 Task: Look for products in the category "Chocolate & Candy" from the brand "Theo Chocolate".
Action: Mouse moved to (23, 66)
Screenshot: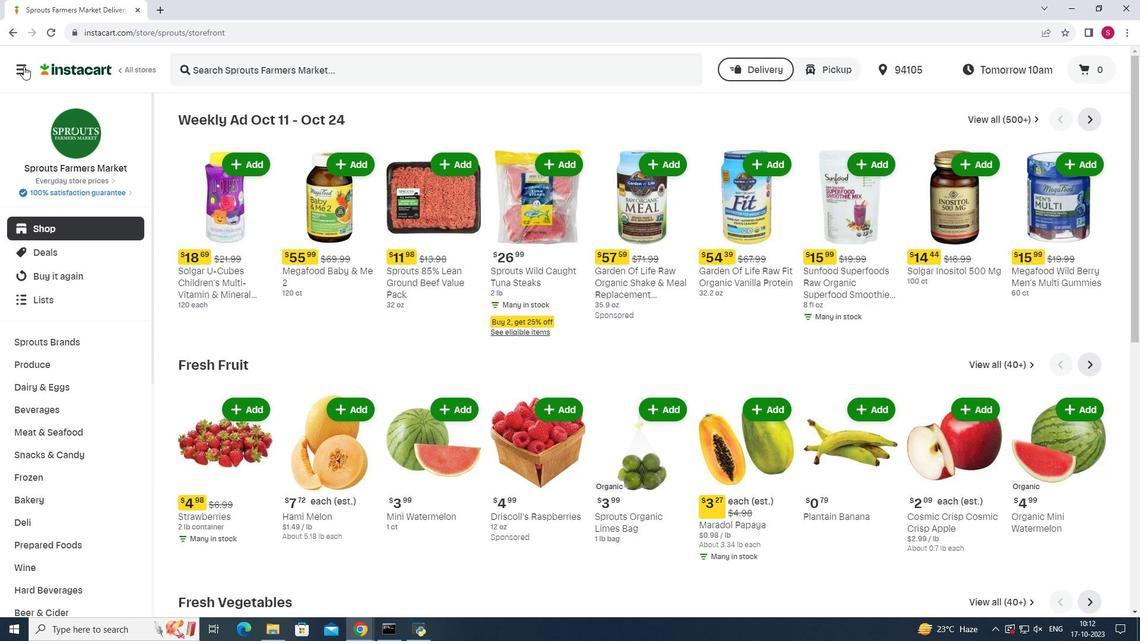 
Action: Mouse pressed left at (23, 66)
Screenshot: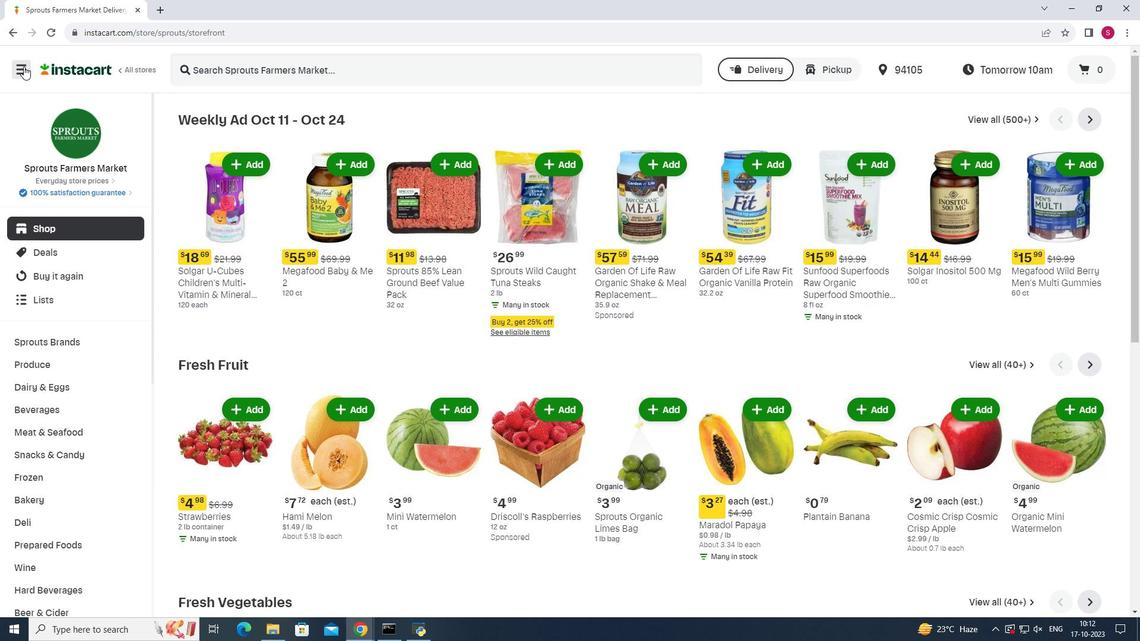 
Action: Mouse moved to (89, 307)
Screenshot: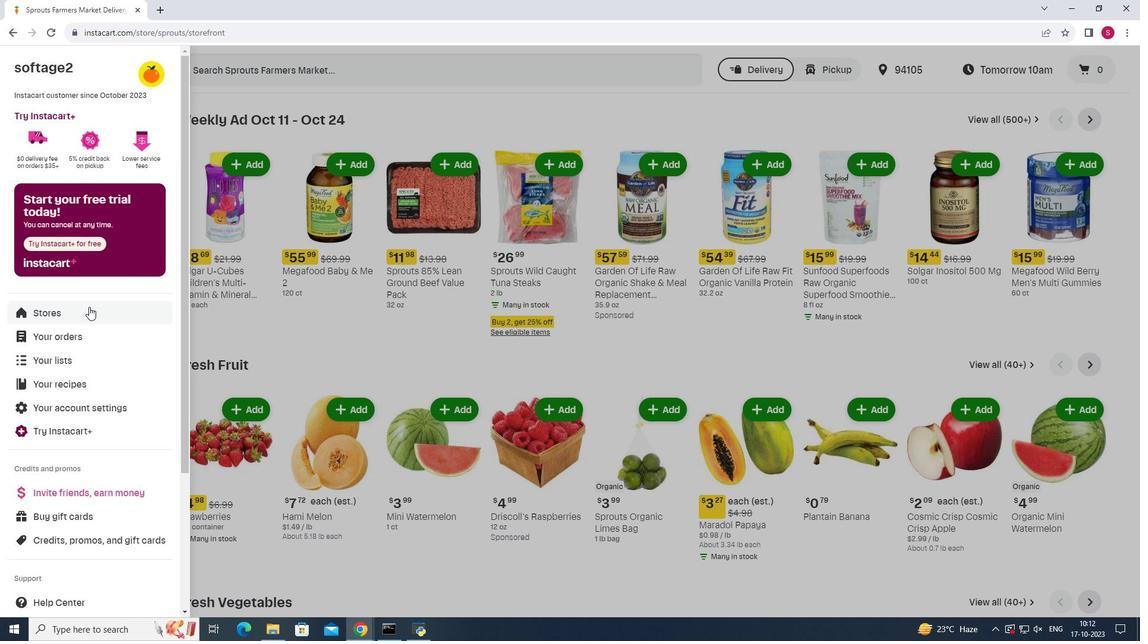 
Action: Mouse pressed left at (89, 307)
Screenshot: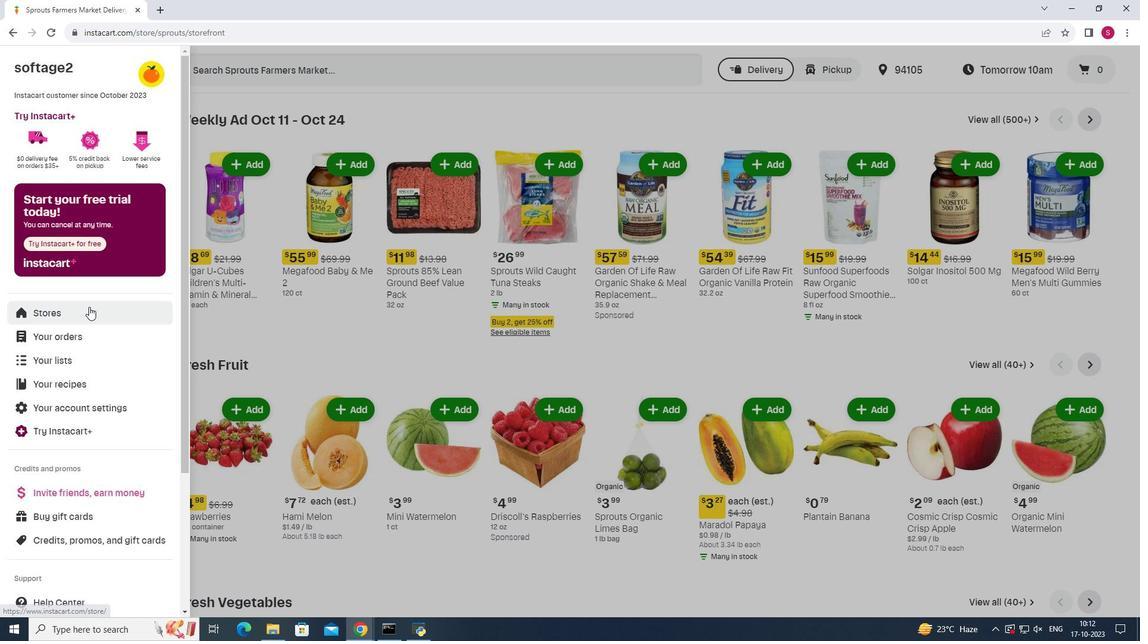 
Action: Mouse moved to (273, 98)
Screenshot: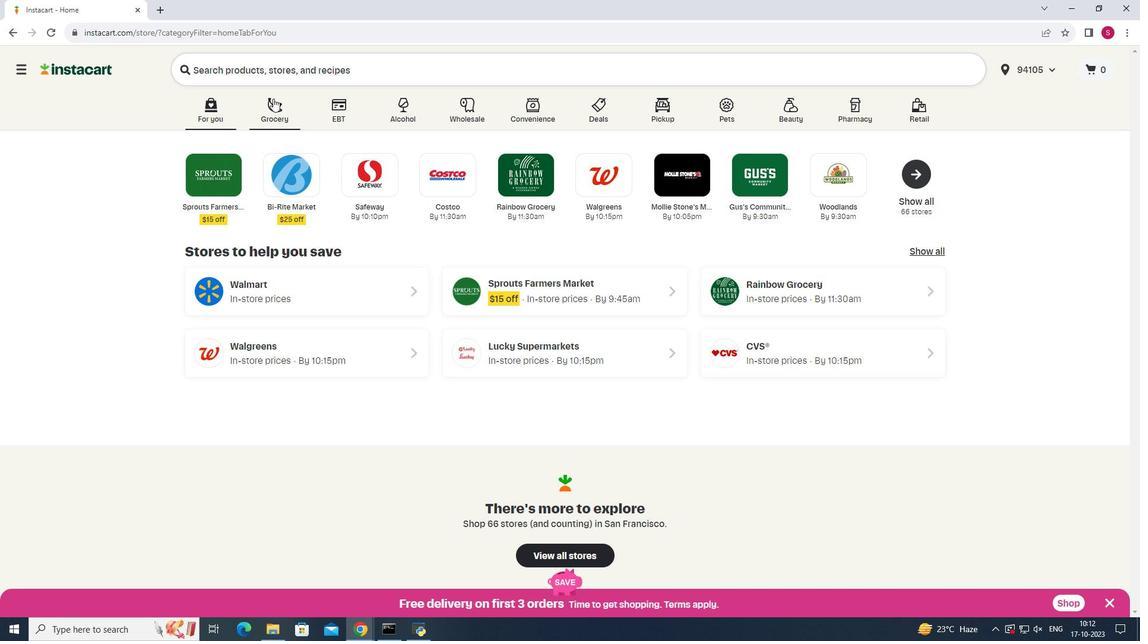 
Action: Mouse pressed left at (273, 98)
Screenshot: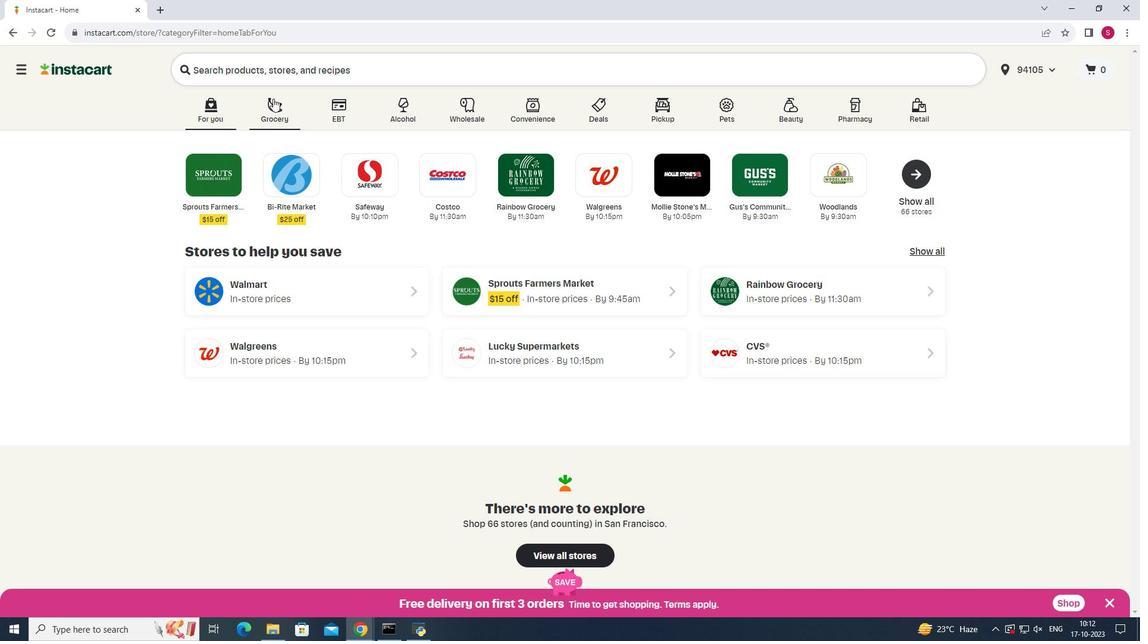 
Action: Mouse moved to (815, 161)
Screenshot: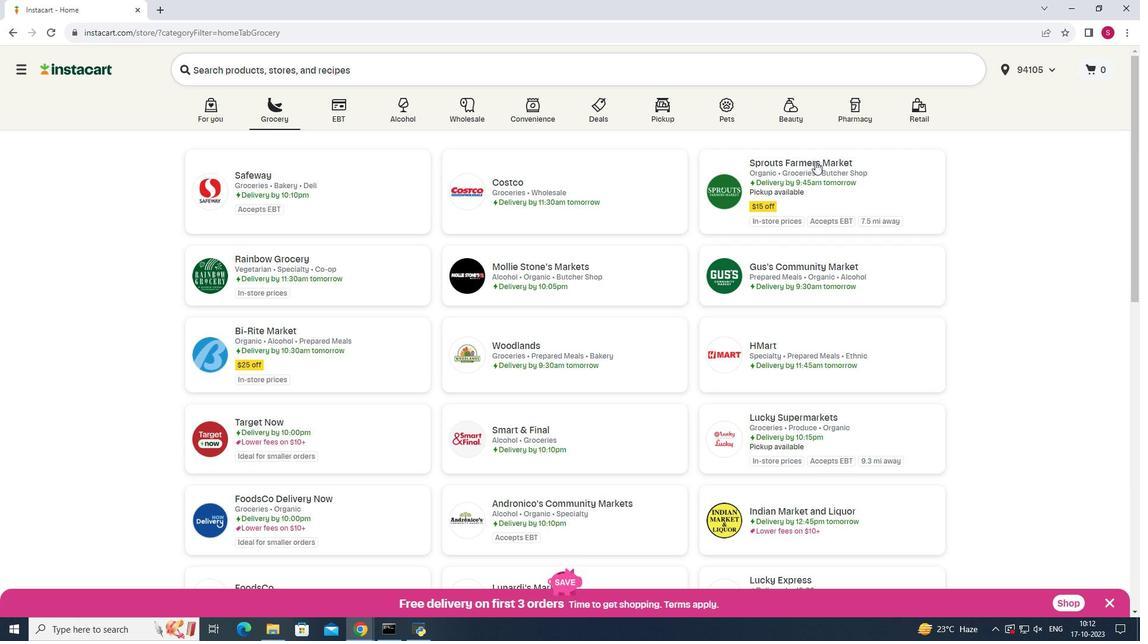 
Action: Mouse pressed left at (815, 161)
Screenshot: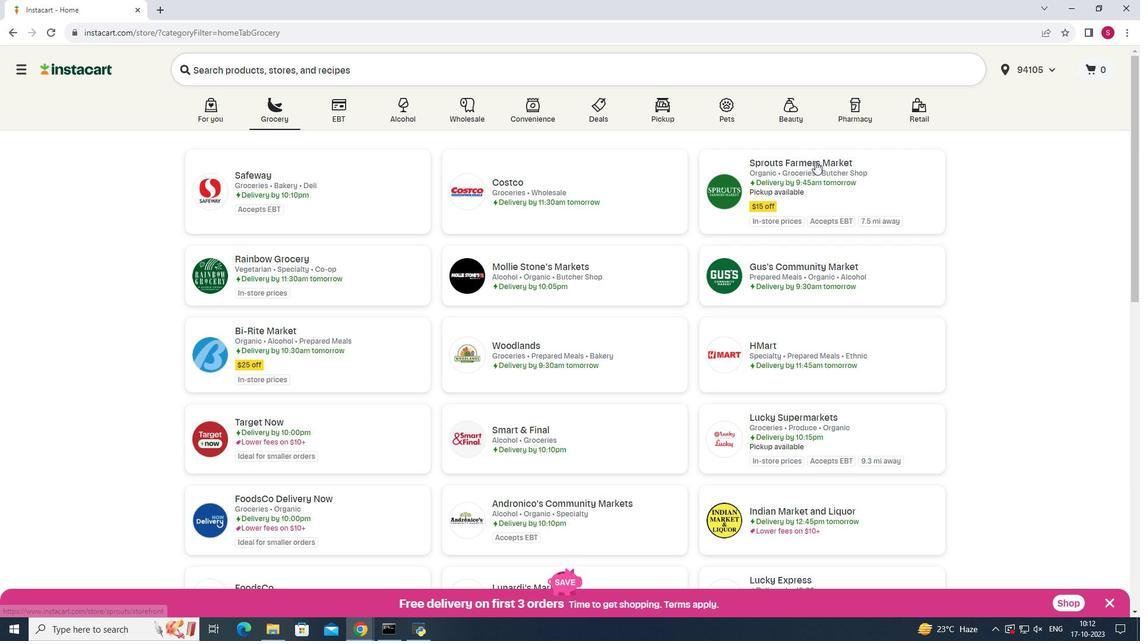 
Action: Mouse moved to (62, 448)
Screenshot: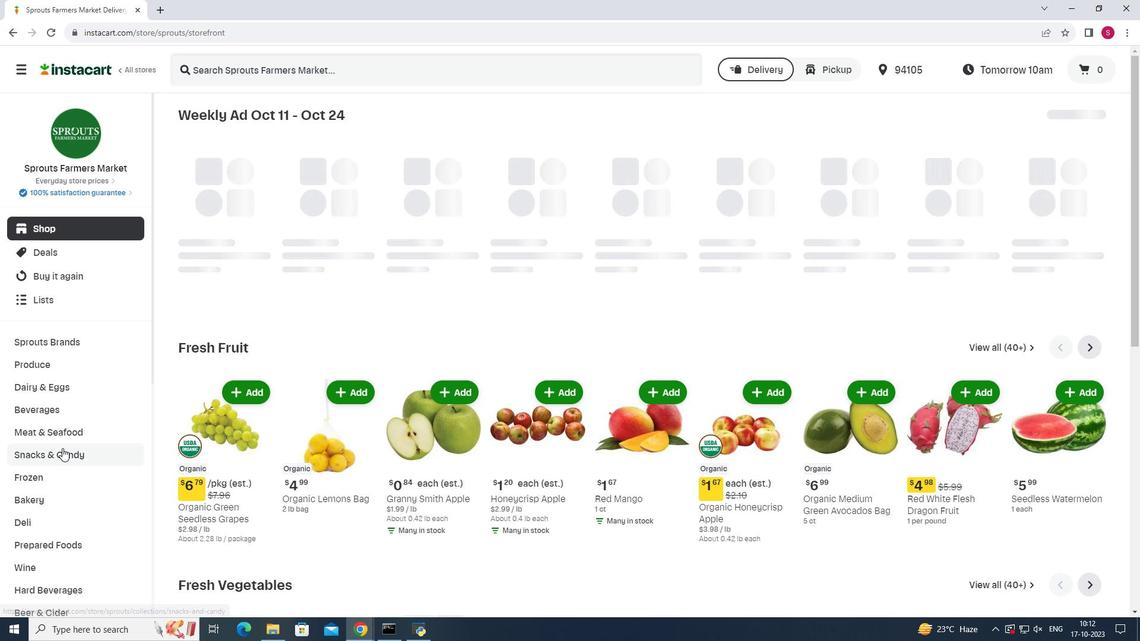 
Action: Mouse pressed left at (62, 448)
Screenshot: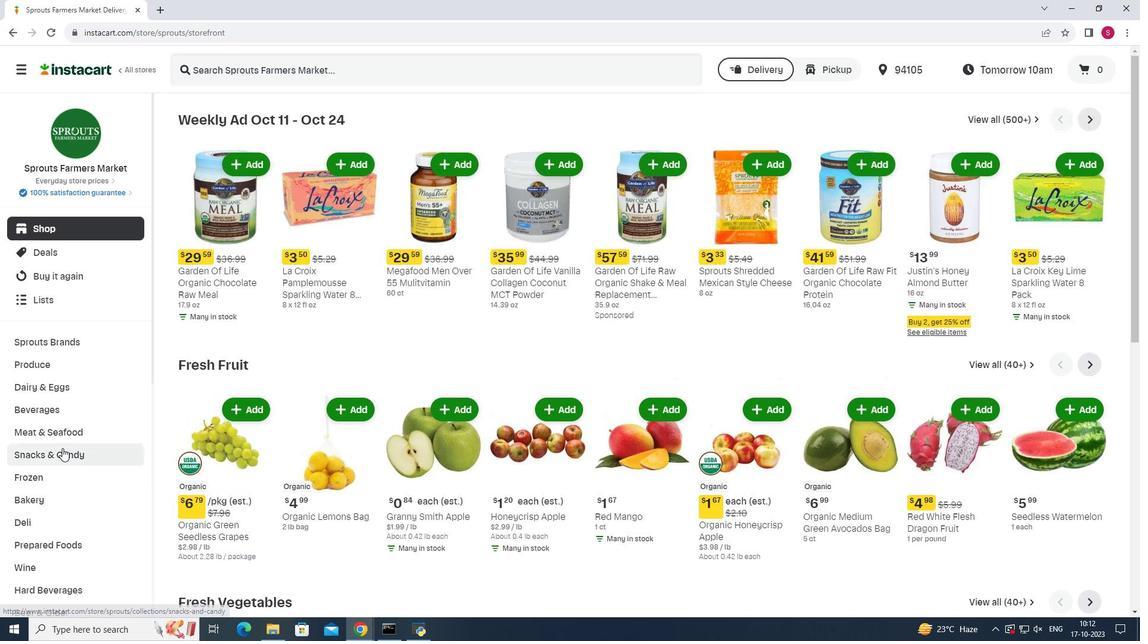 
Action: Mouse moved to (335, 144)
Screenshot: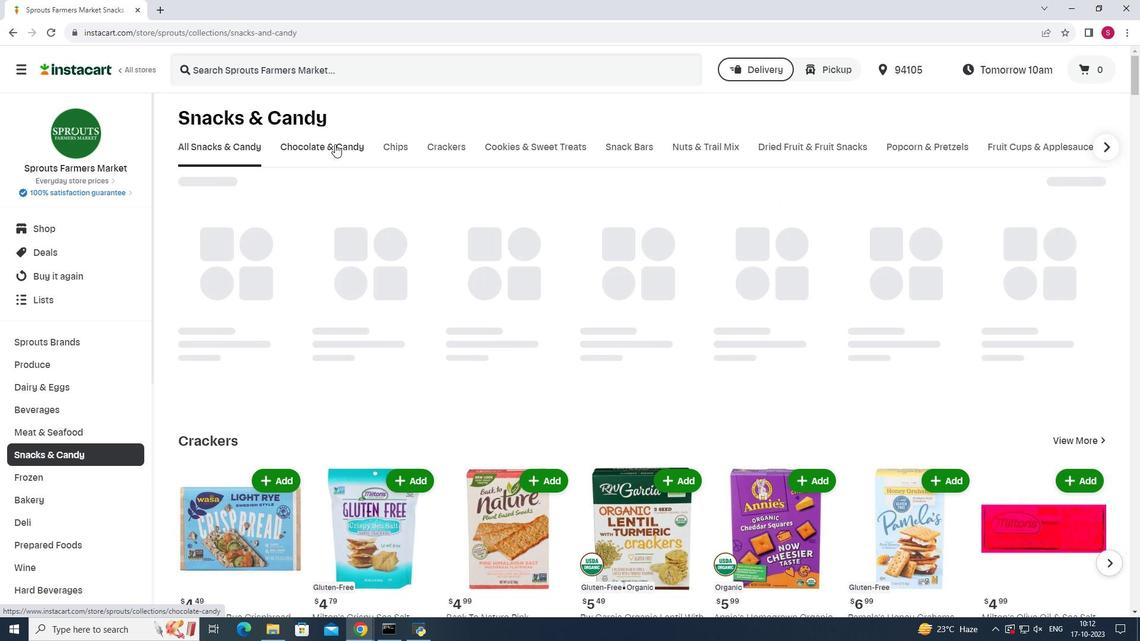 
Action: Mouse pressed left at (335, 144)
Screenshot: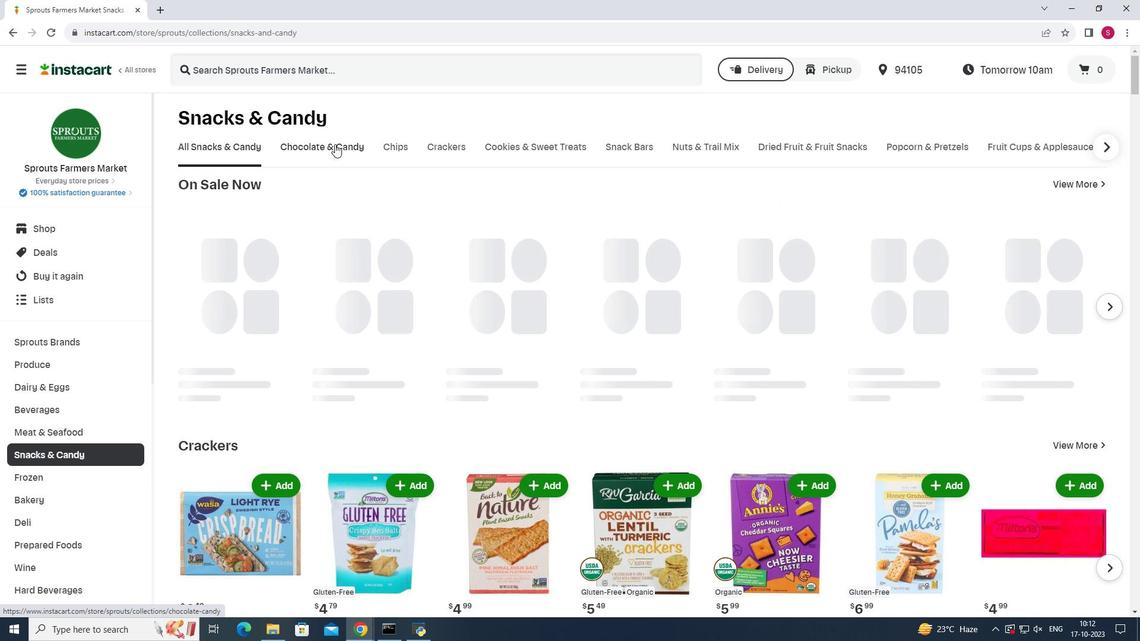 
Action: Mouse moved to (304, 196)
Screenshot: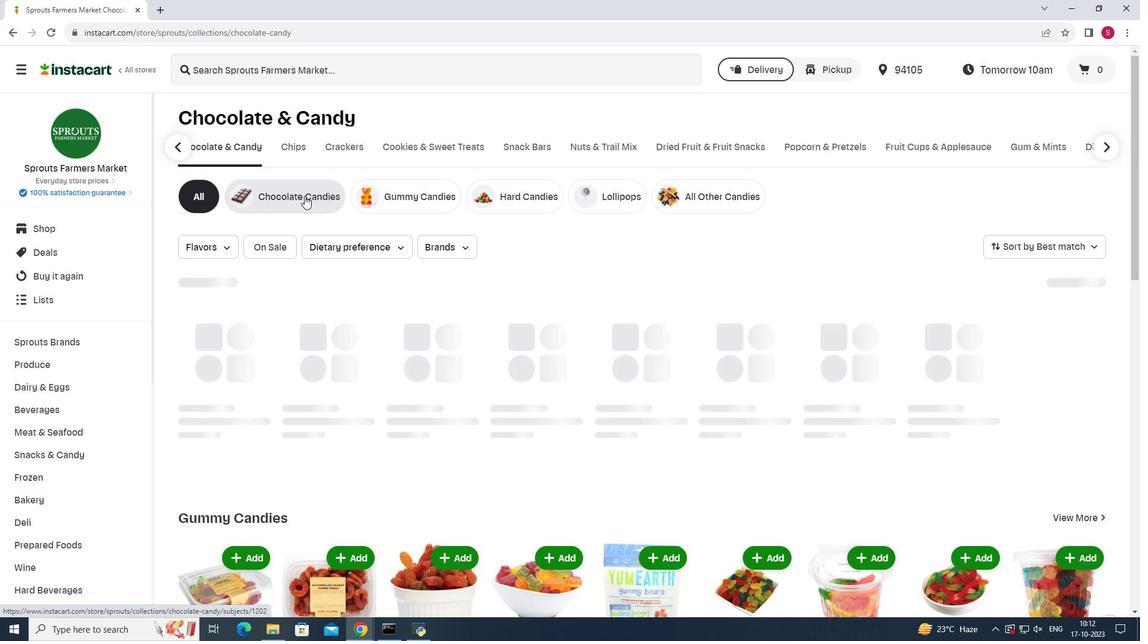 
Action: Mouse pressed left at (304, 196)
Screenshot: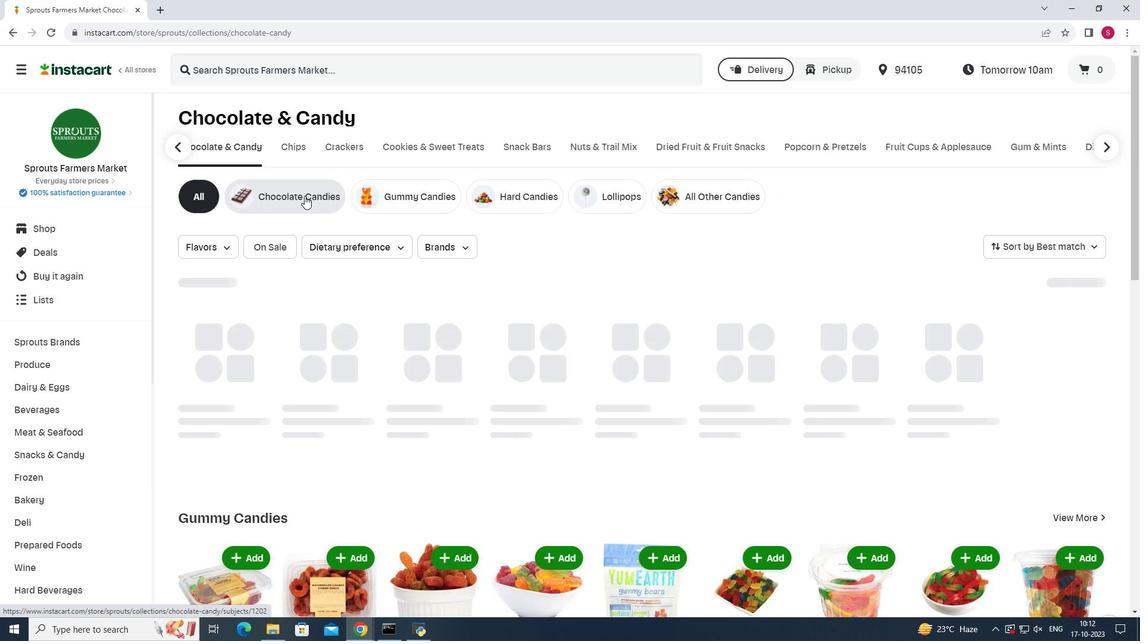 
Action: Mouse moved to (455, 247)
Screenshot: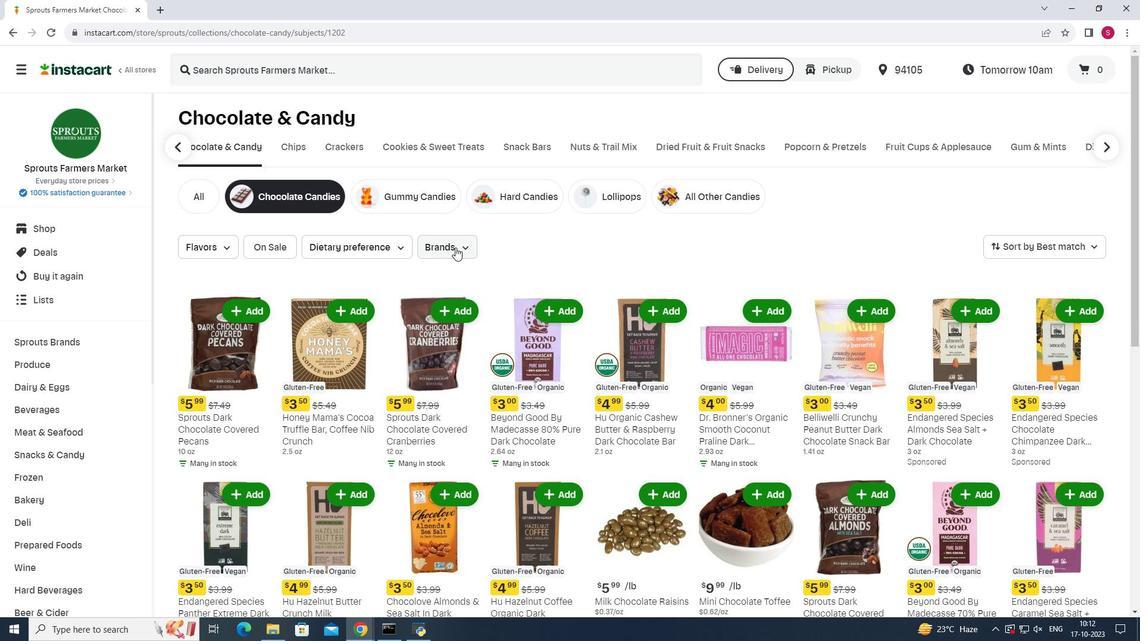 
Action: Mouse pressed left at (455, 247)
Screenshot: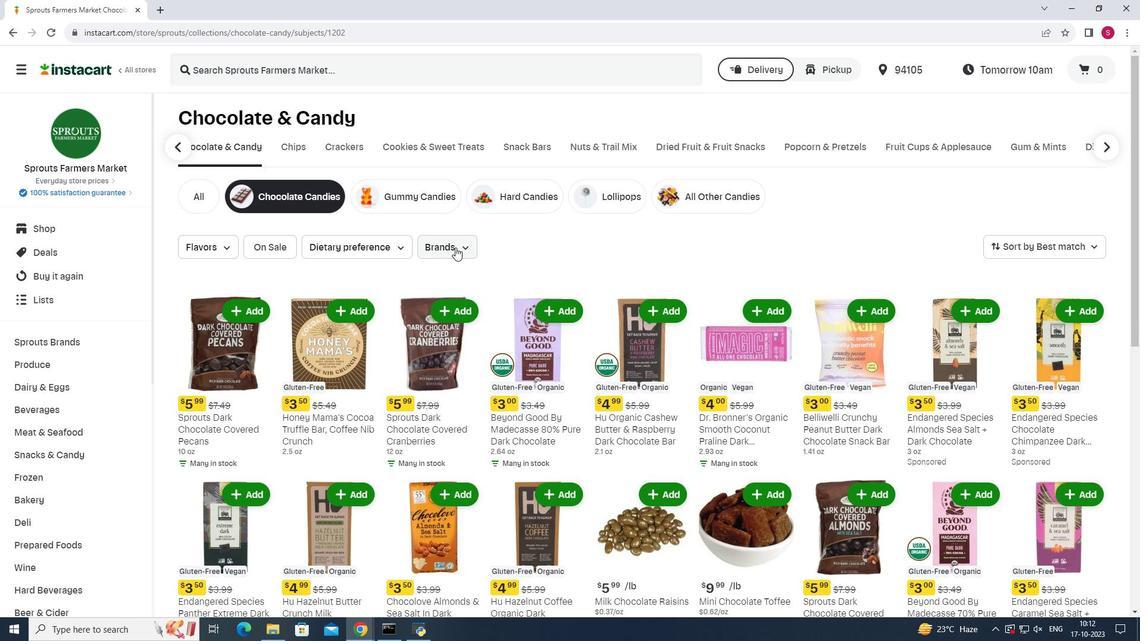 
Action: Mouse moved to (566, 332)
Screenshot: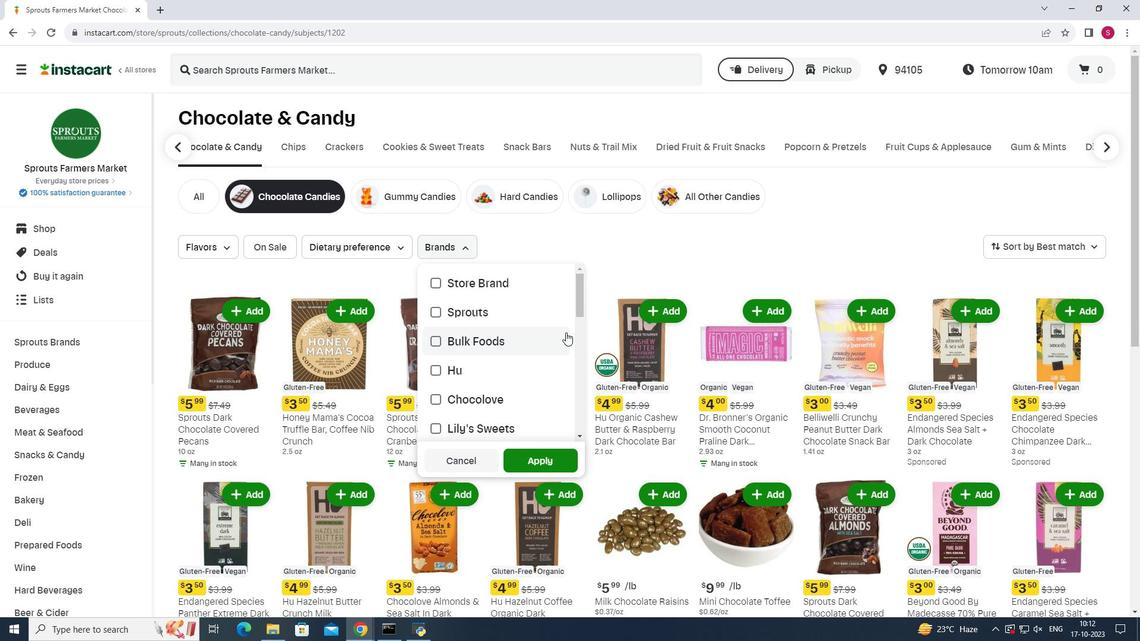 
Action: Mouse scrolled (566, 332) with delta (0, 0)
Screenshot: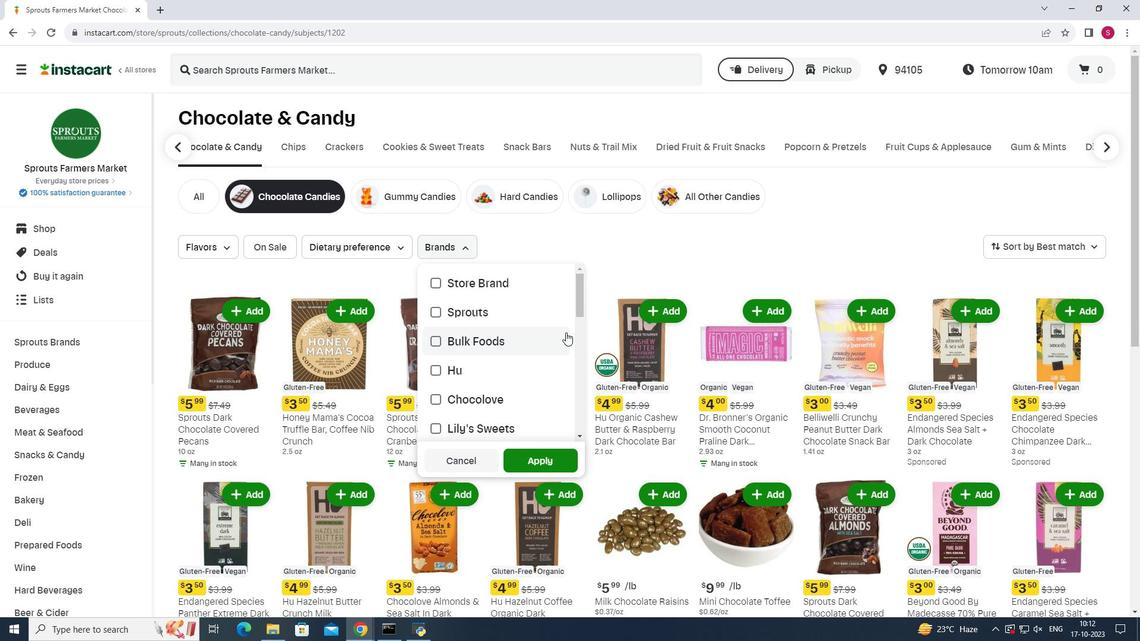 
Action: Mouse scrolled (566, 332) with delta (0, 0)
Screenshot: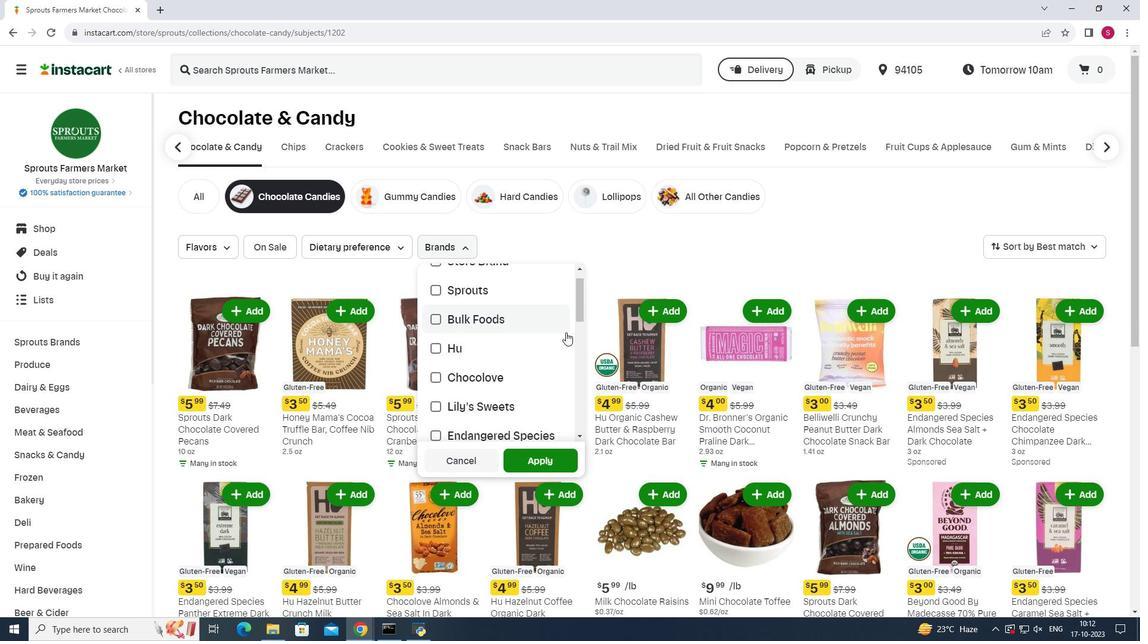 
Action: Mouse scrolled (566, 332) with delta (0, 0)
Screenshot: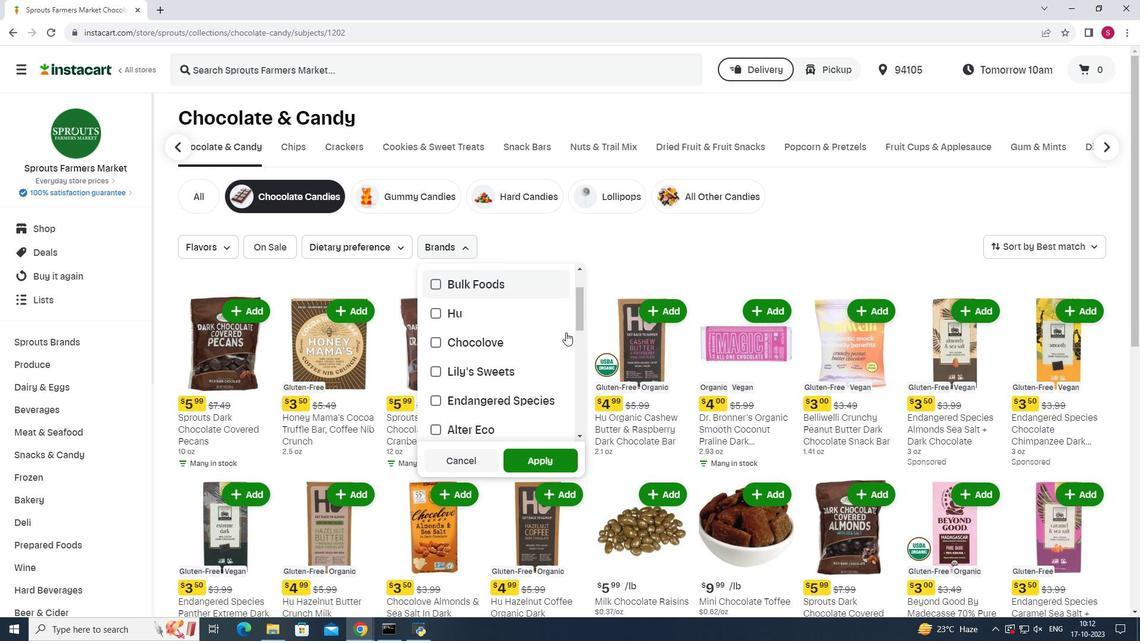 
Action: Mouse moved to (551, 401)
Screenshot: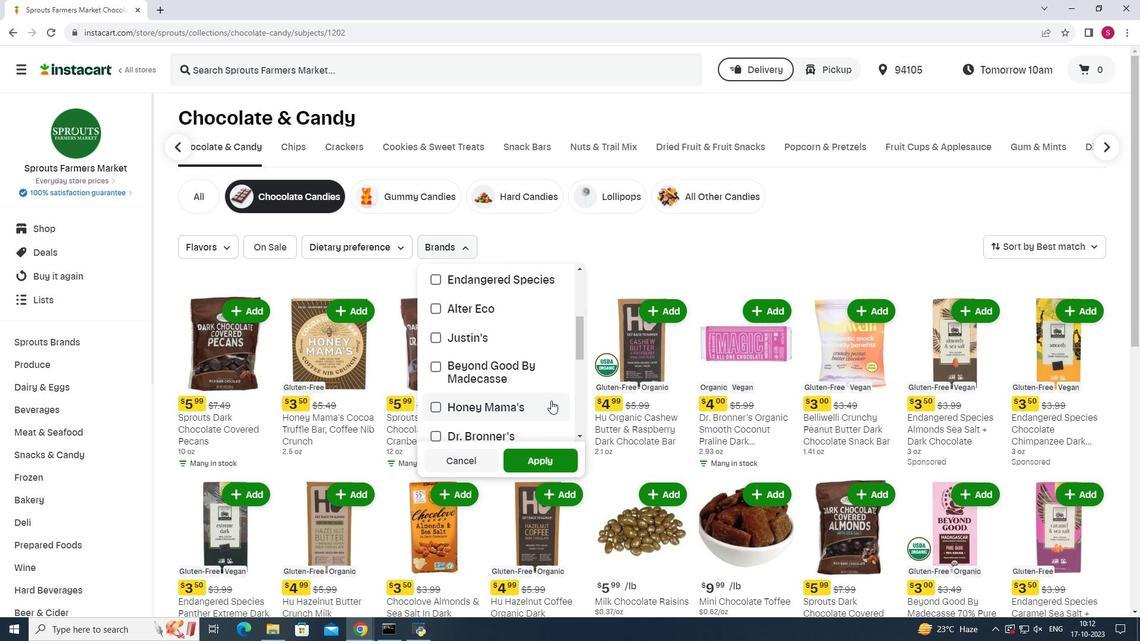 
Action: Mouse scrolled (551, 400) with delta (0, 0)
Screenshot: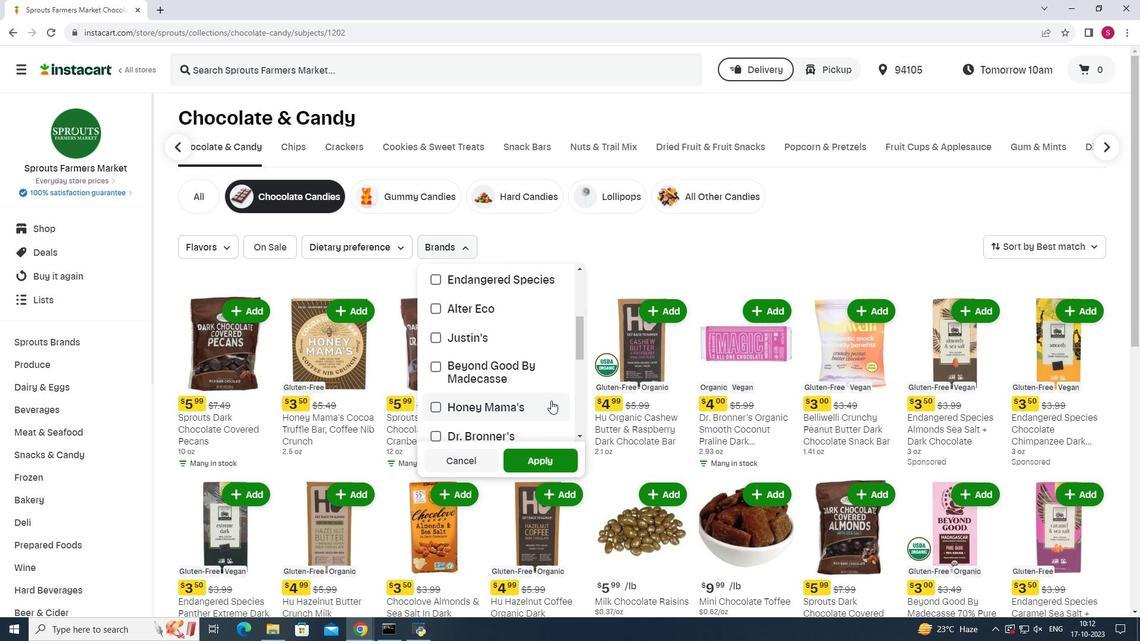 
Action: Mouse scrolled (551, 400) with delta (0, 0)
Screenshot: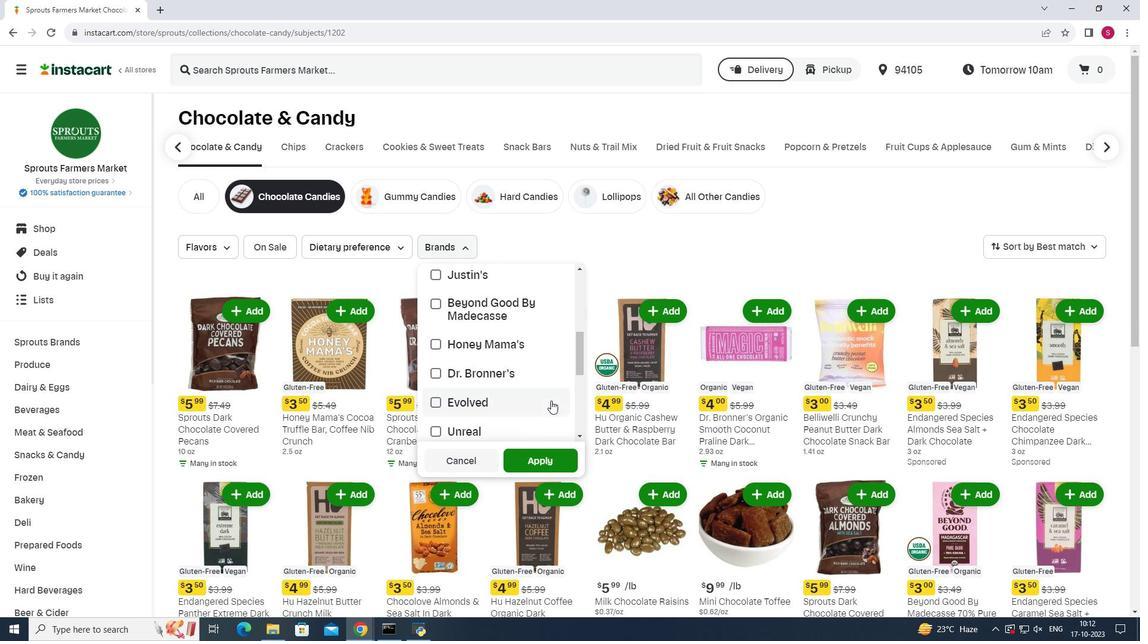 
Action: Mouse scrolled (551, 400) with delta (0, 0)
Screenshot: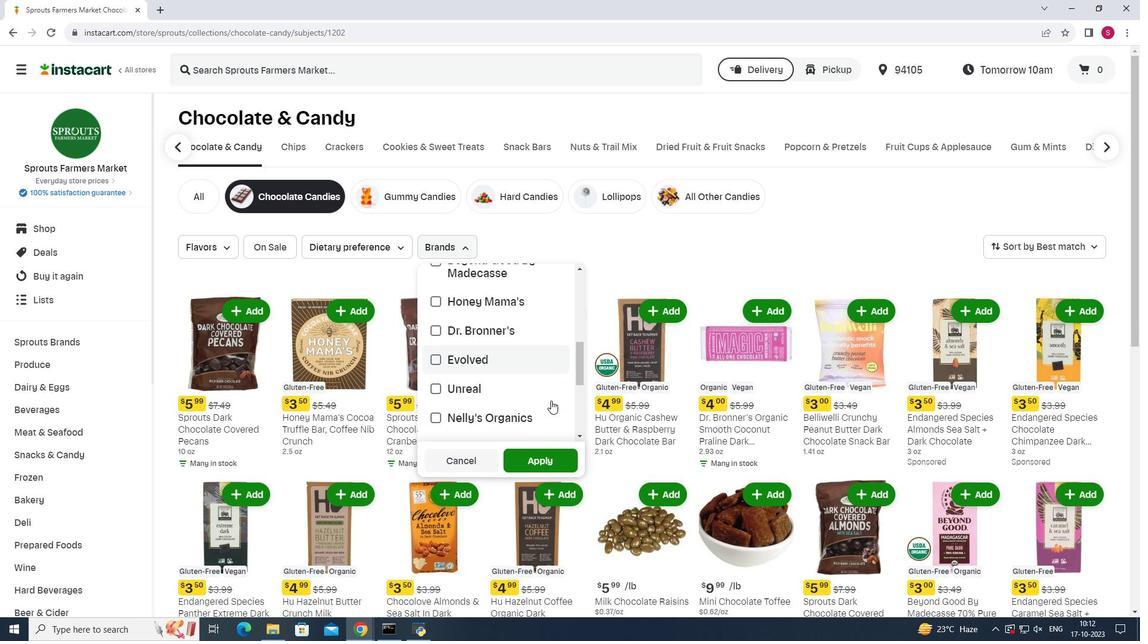 
Action: Mouse scrolled (551, 400) with delta (0, 0)
Screenshot: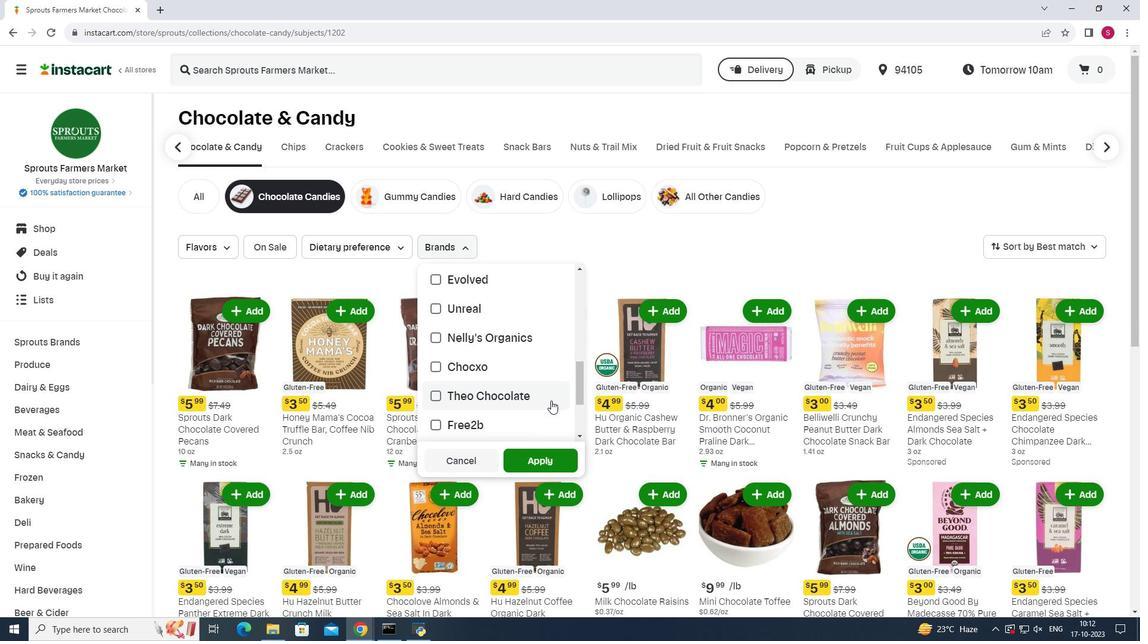 
Action: Mouse moved to (436, 346)
Screenshot: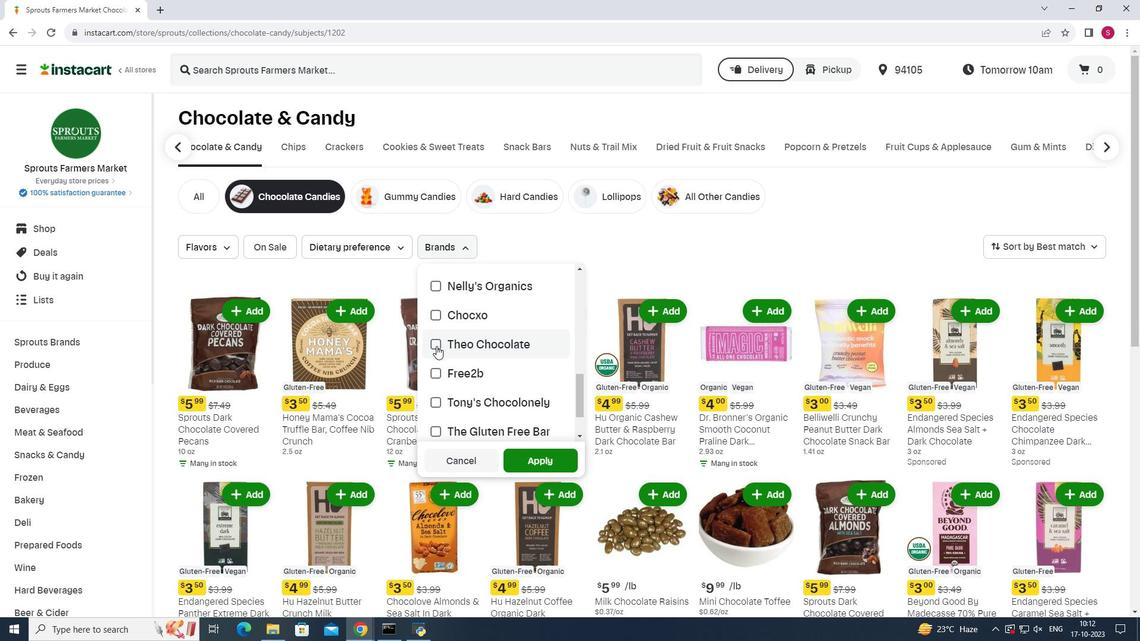 
Action: Mouse pressed left at (436, 346)
Screenshot: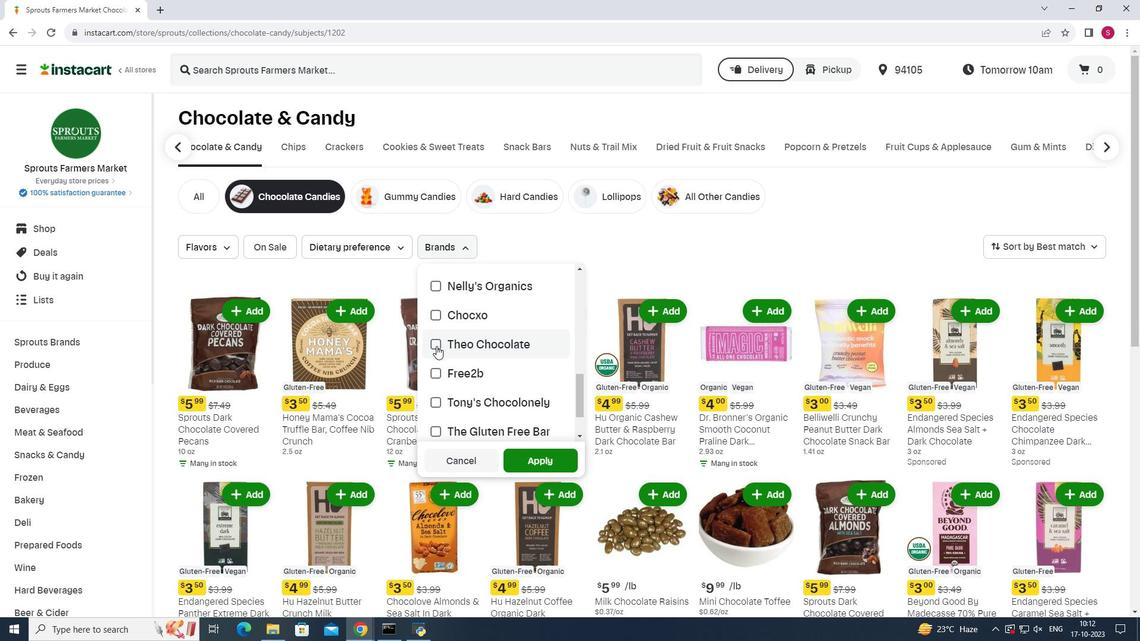 
Action: Mouse moved to (548, 458)
Screenshot: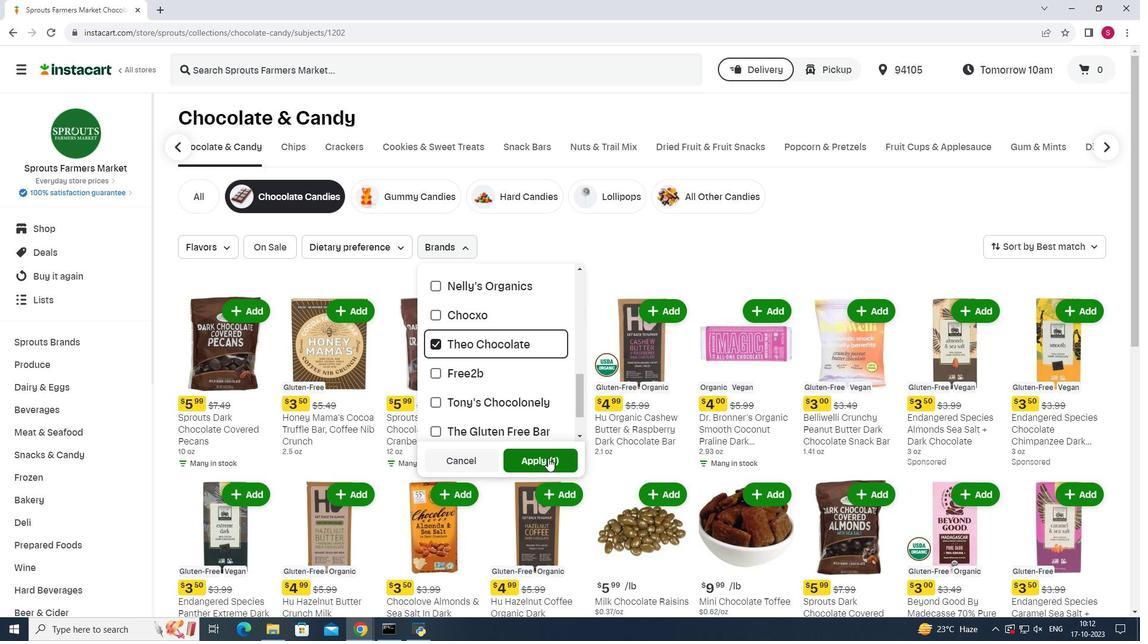 
Action: Mouse pressed left at (548, 458)
Screenshot: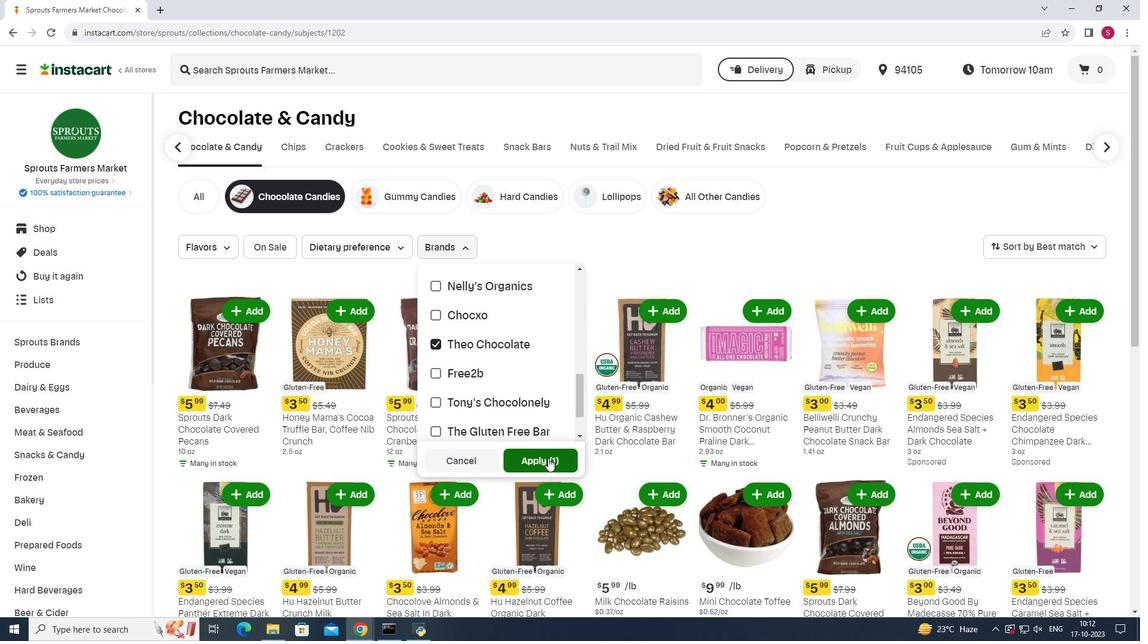 
Action: Mouse moved to (752, 266)
Screenshot: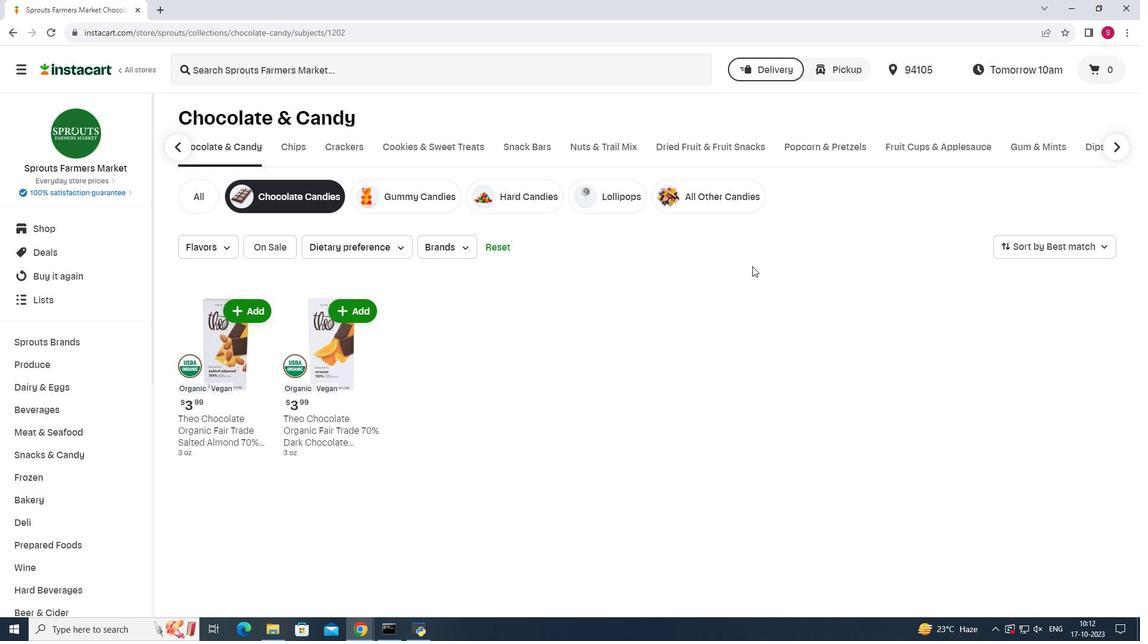 
